 Task: Create a due date automation trigger when advanced on, 2 hours before a card is due add dates starting in between 1 and 5 days.
Action: Mouse moved to (947, 69)
Screenshot: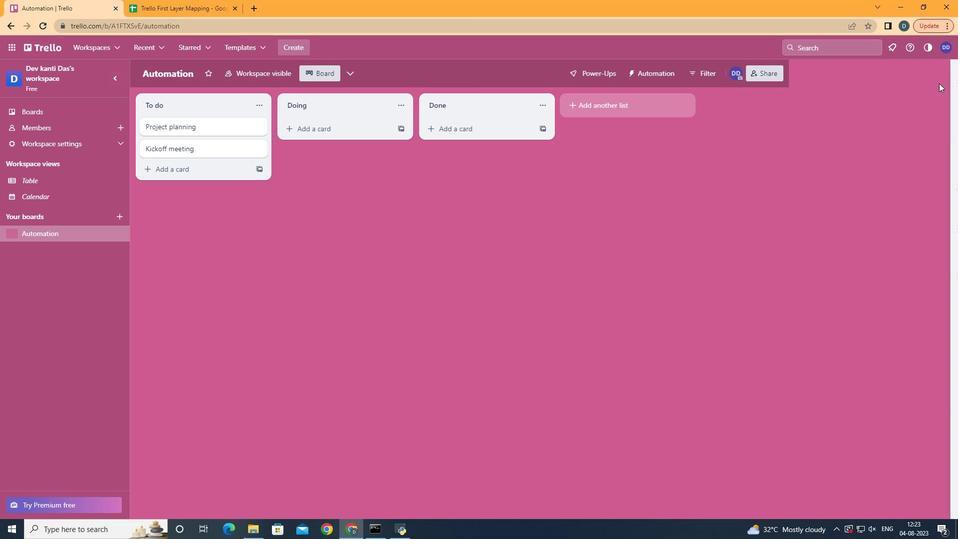 
Action: Mouse pressed left at (947, 69)
Screenshot: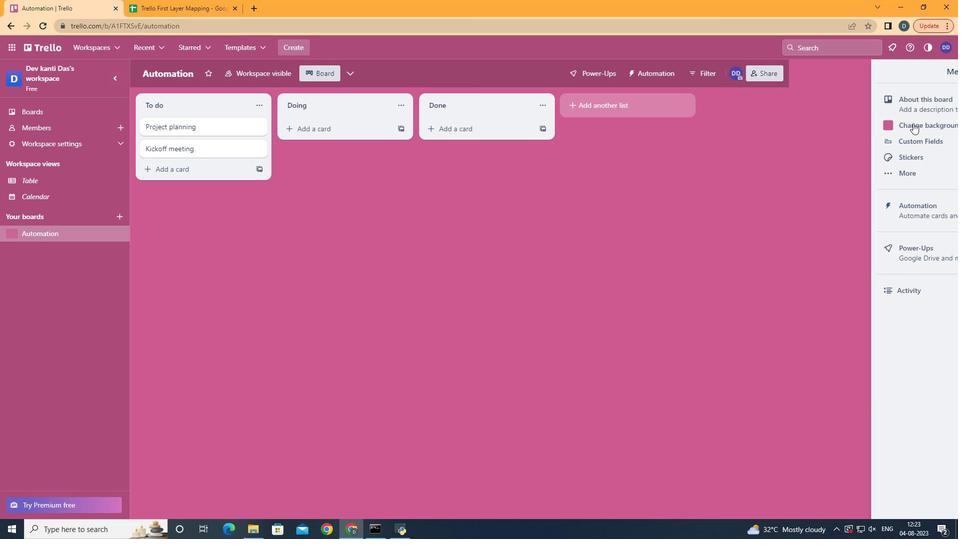 
Action: Mouse moved to (862, 211)
Screenshot: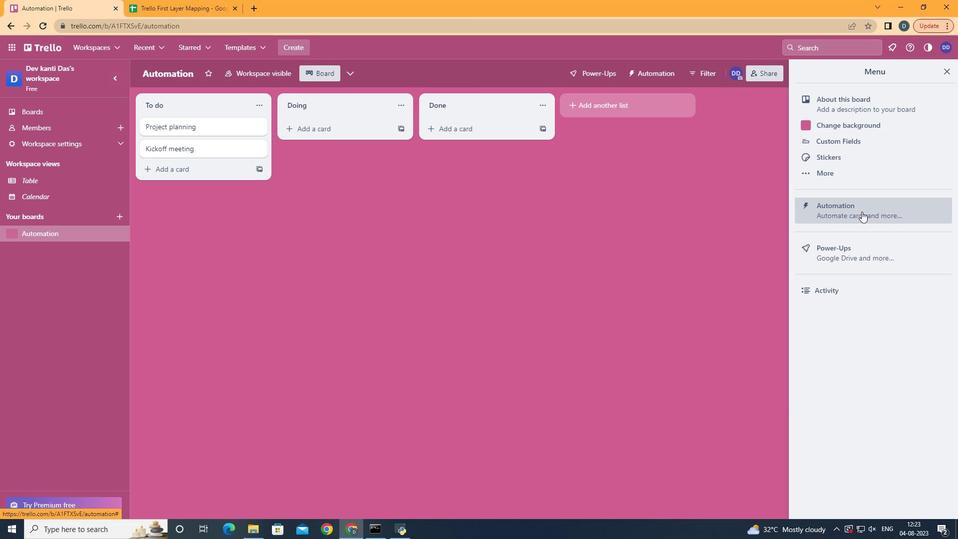 
Action: Mouse pressed left at (862, 211)
Screenshot: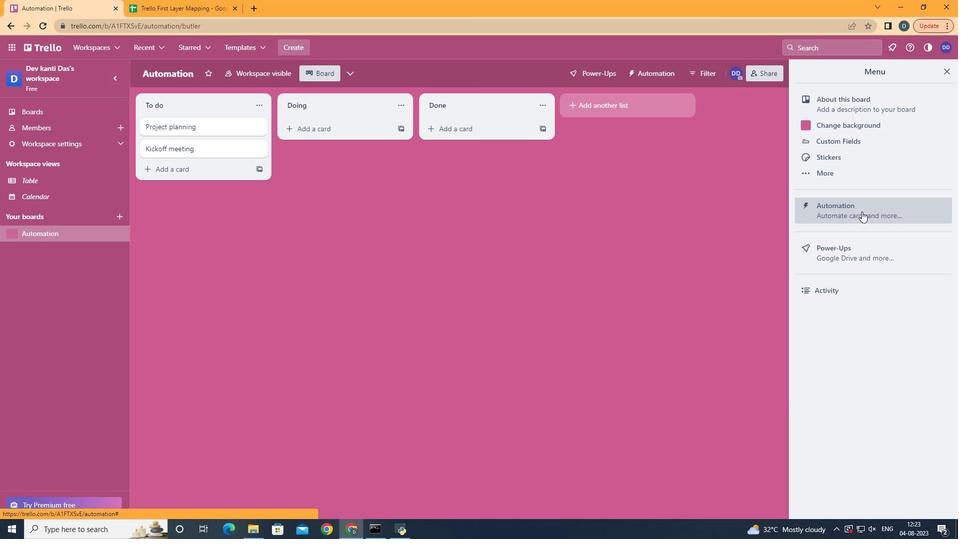 
Action: Mouse moved to (207, 196)
Screenshot: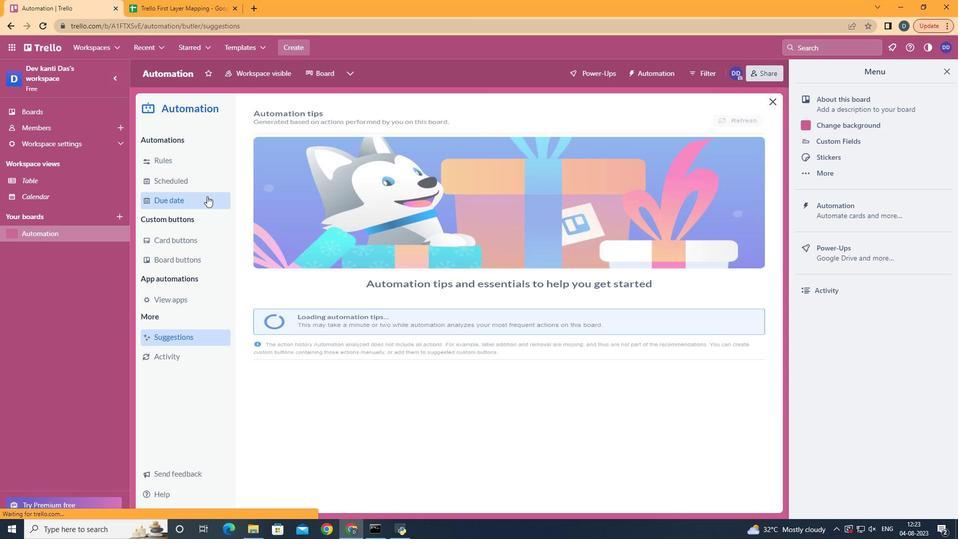 
Action: Mouse pressed left at (207, 196)
Screenshot: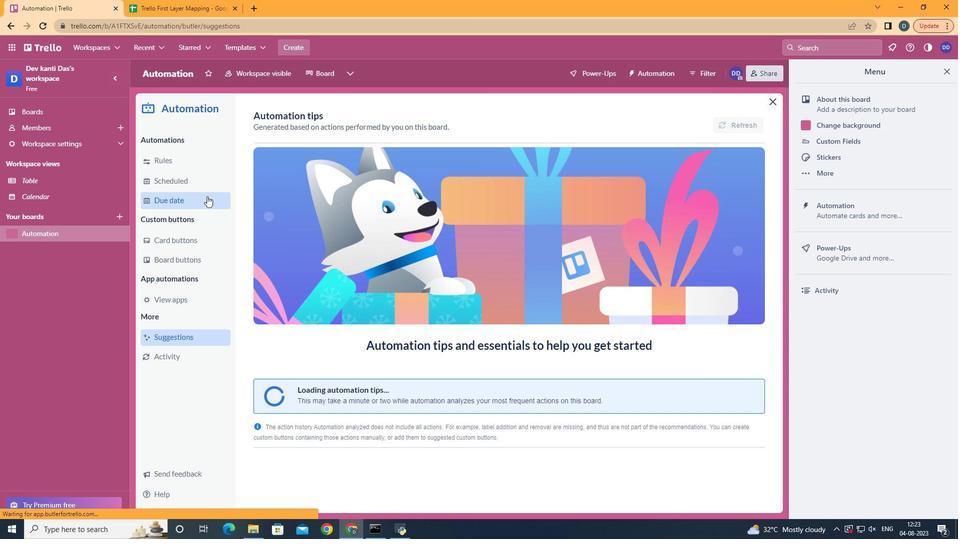 
Action: Mouse moved to (714, 121)
Screenshot: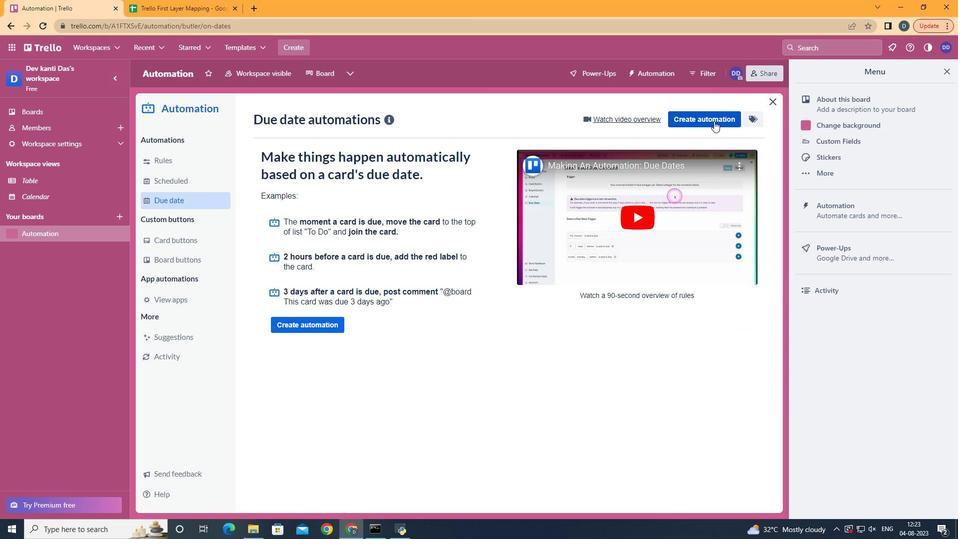 
Action: Mouse pressed left at (714, 121)
Screenshot: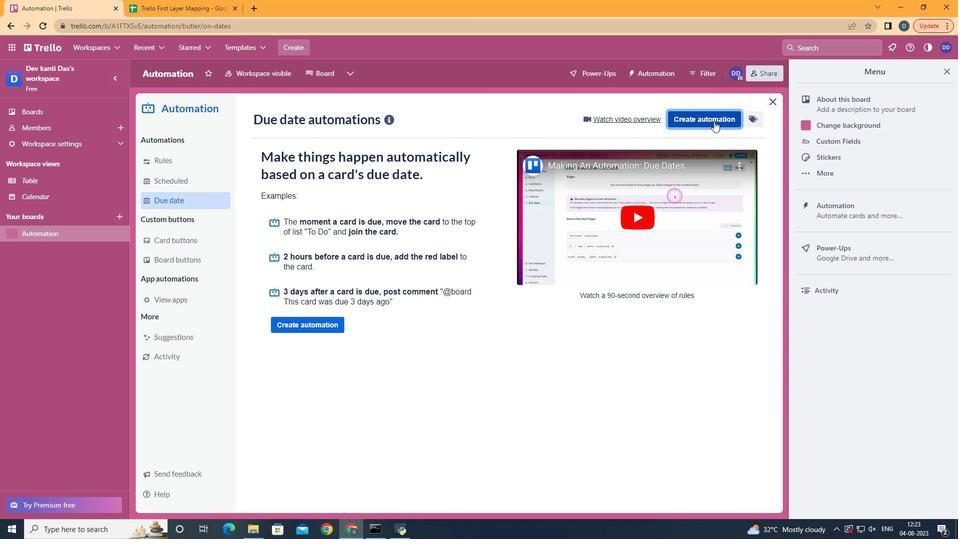 
Action: Mouse moved to (554, 206)
Screenshot: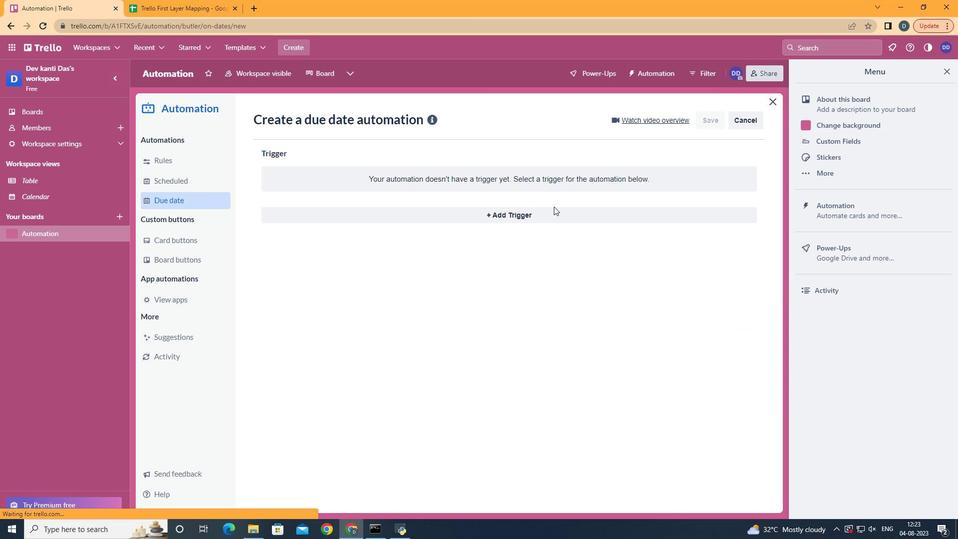 
Action: Mouse pressed left at (554, 206)
Screenshot: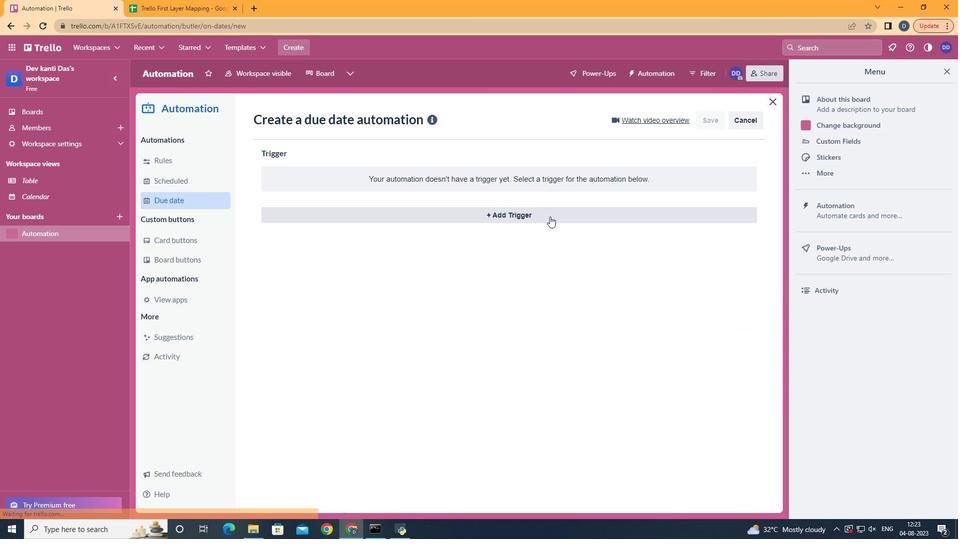 
Action: Mouse moved to (550, 216)
Screenshot: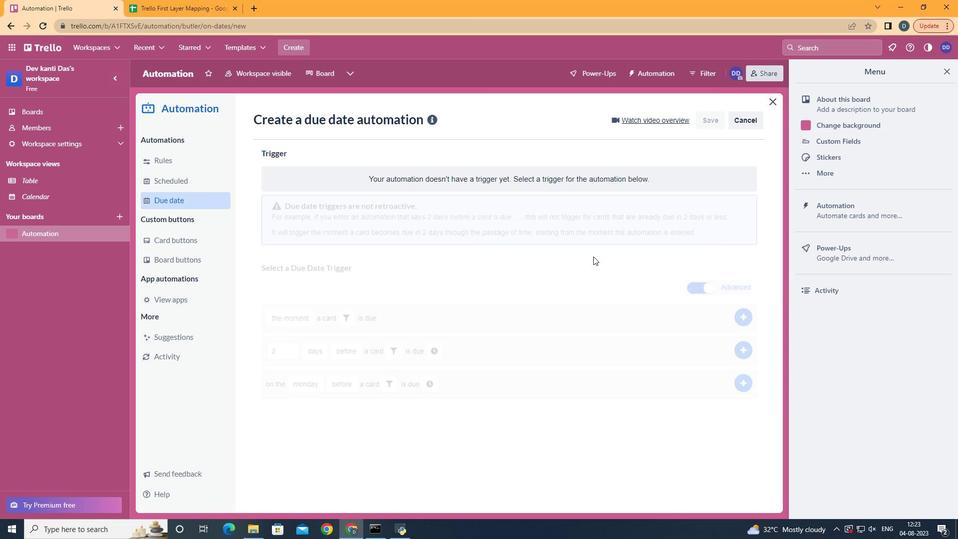 
Action: Mouse pressed left at (550, 216)
Screenshot: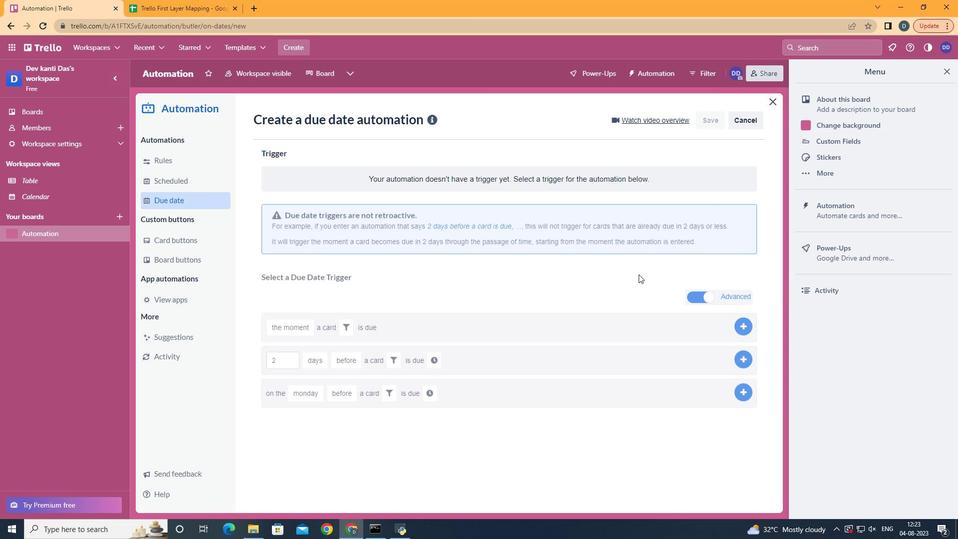 
Action: Mouse moved to (317, 429)
Screenshot: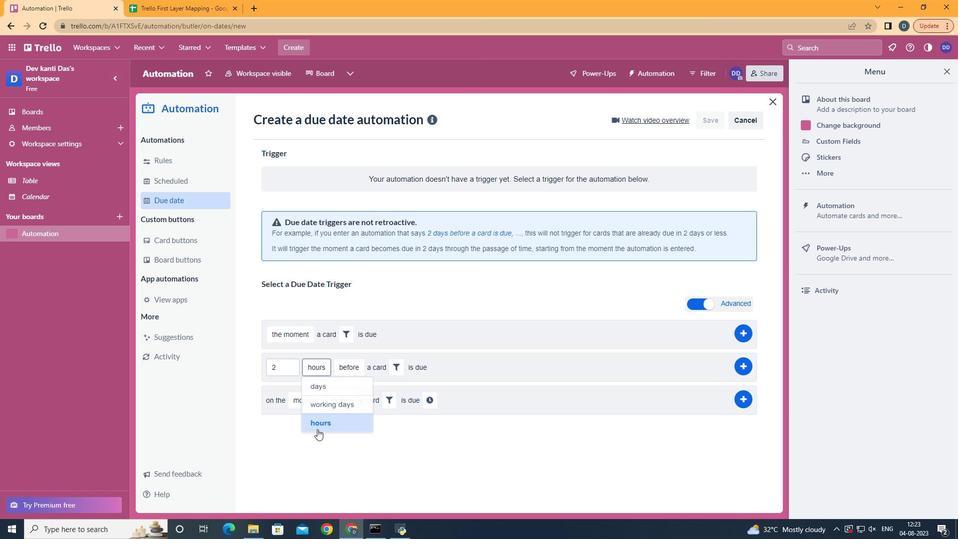 
Action: Mouse pressed left at (317, 429)
Screenshot: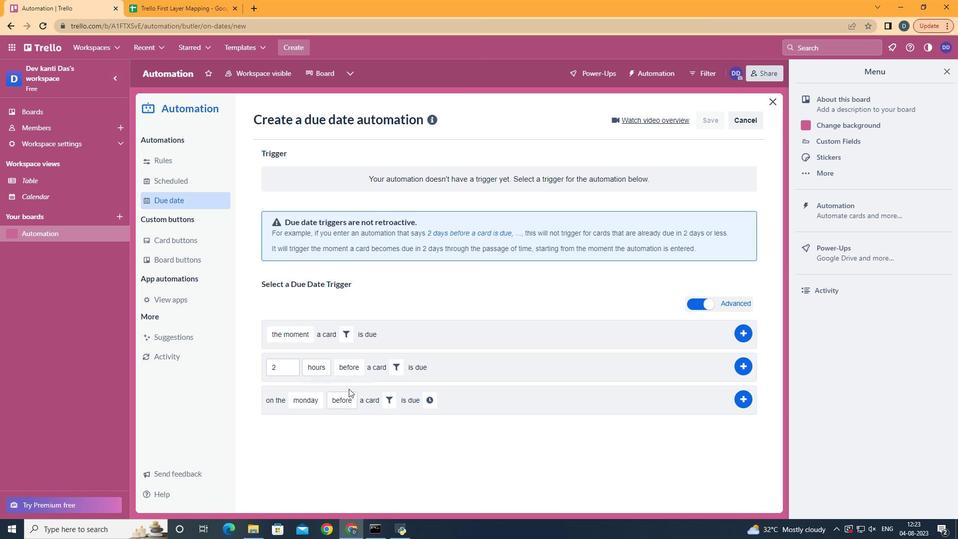 
Action: Mouse moved to (349, 382)
Screenshot: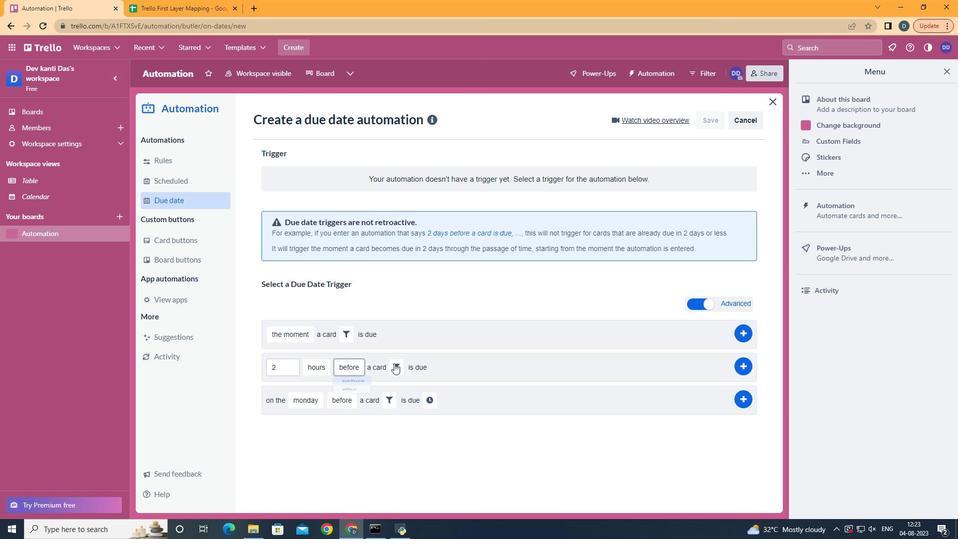 
Action: Mouse pressed left at (349, 382)
Screenshot: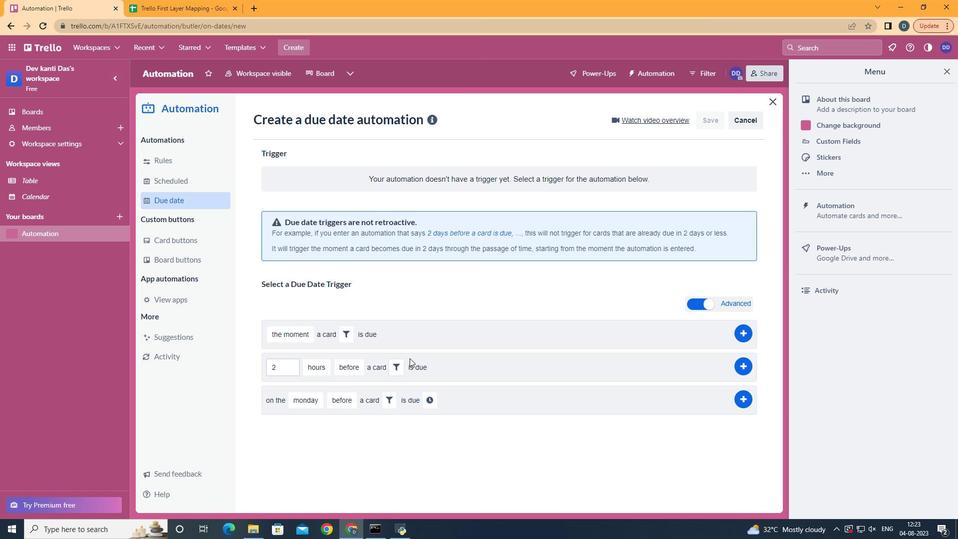 
Action: Mouse moved to (399, 368)
Screenshot: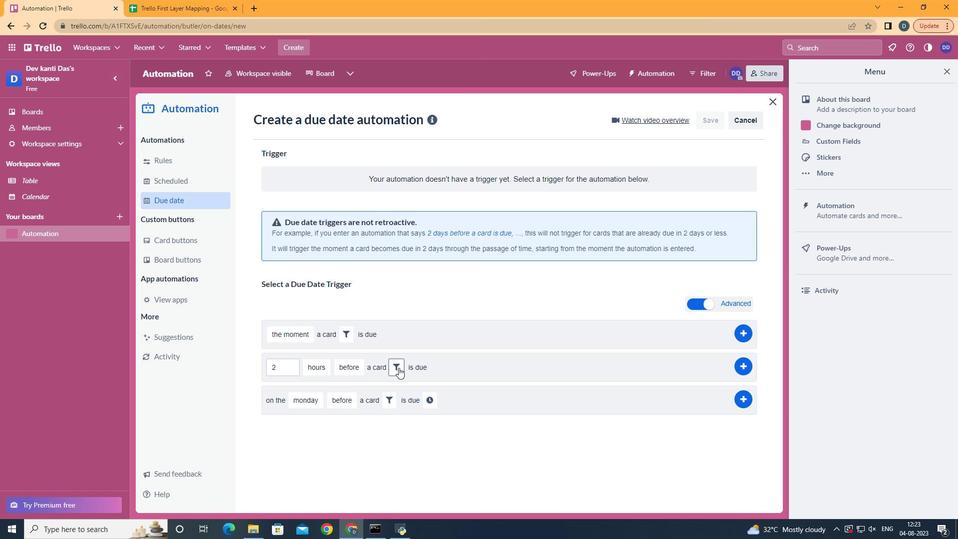 
Action: Mouse pressed left at (399, 368)
Screenshot: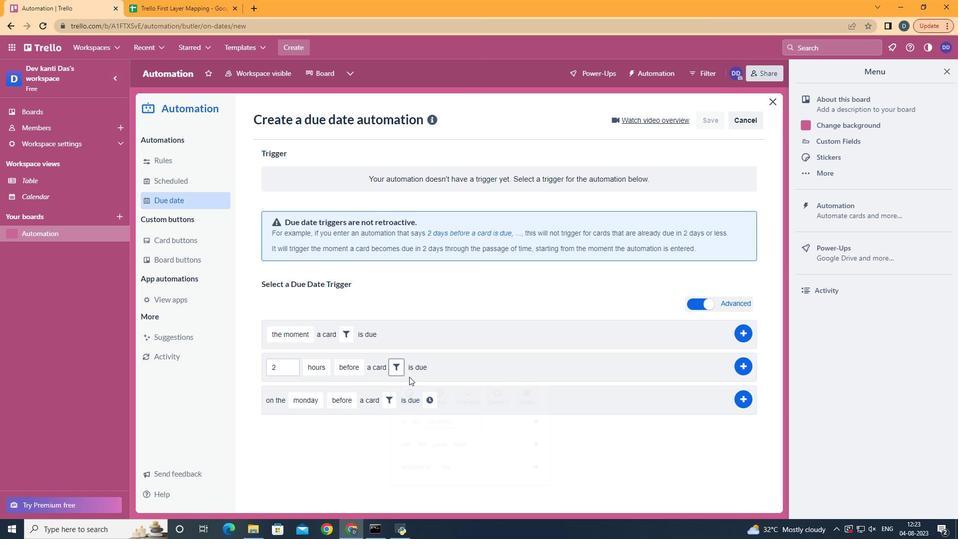 
Action: Mouse moved to (455, 398)
Screenshot: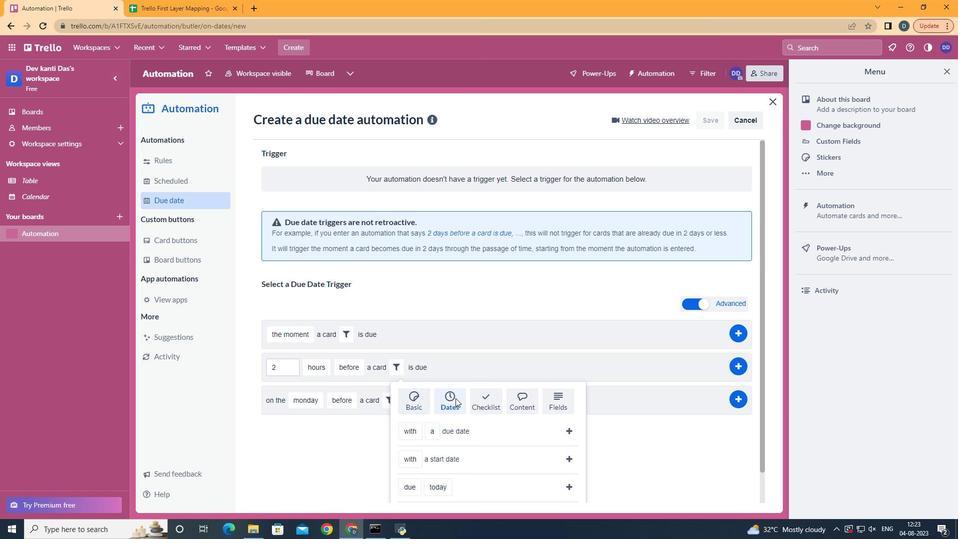 
Action: Mouse pressed left at (455, 398)
Screenshot: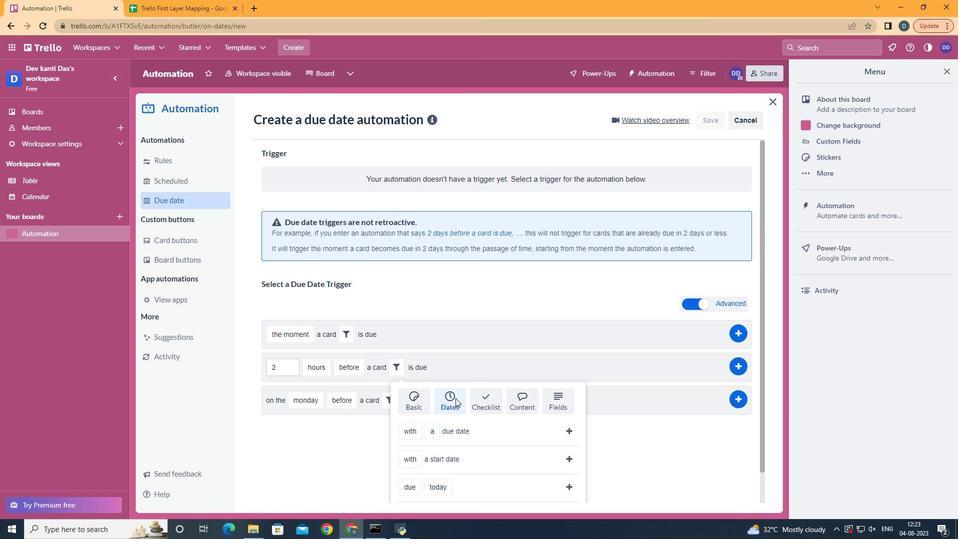 
Action: Mouse scrolled (455, 398) with delta (0, 0)
Screenshot: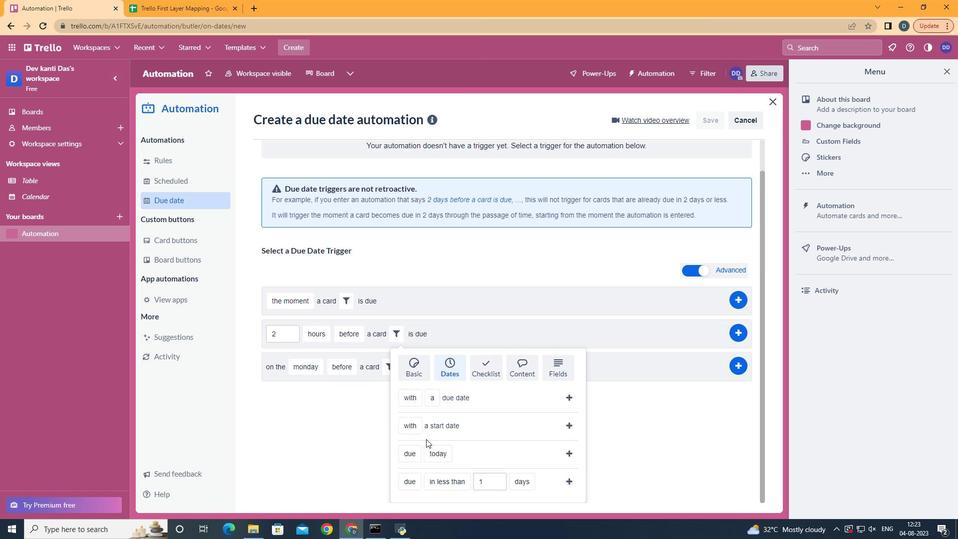 
Action: Mouse scrolled (455, 398) with delta (0, 0)
Screenshot: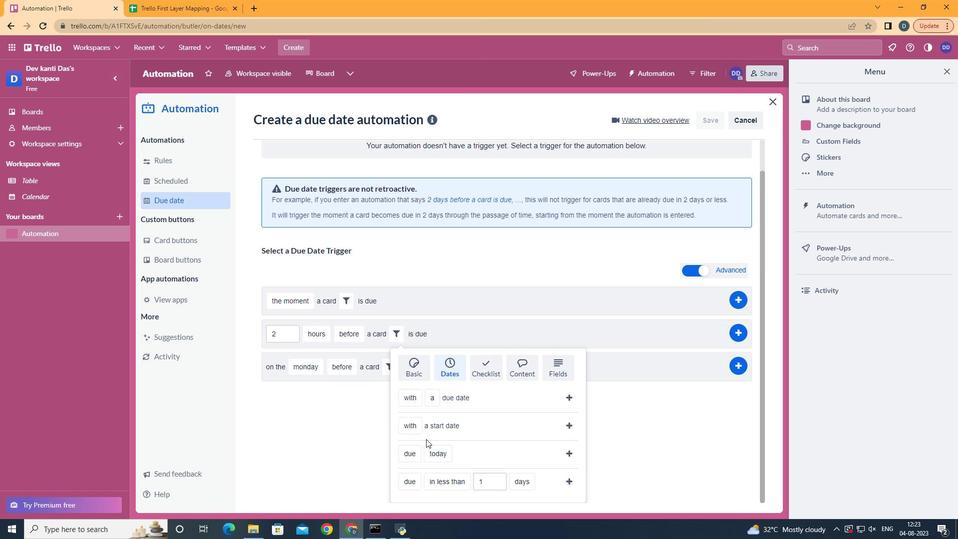 
Action: Mouse scrolled (455, 398) with delta (0, 0)
Screenshot: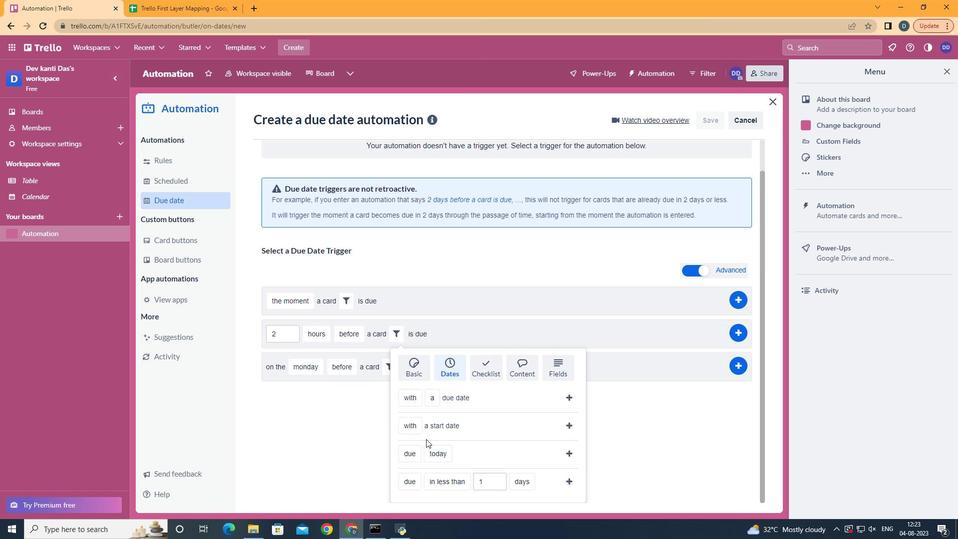 
Action: Mouse scrolled (455, 398) with delta (0, 0)
Screenshot: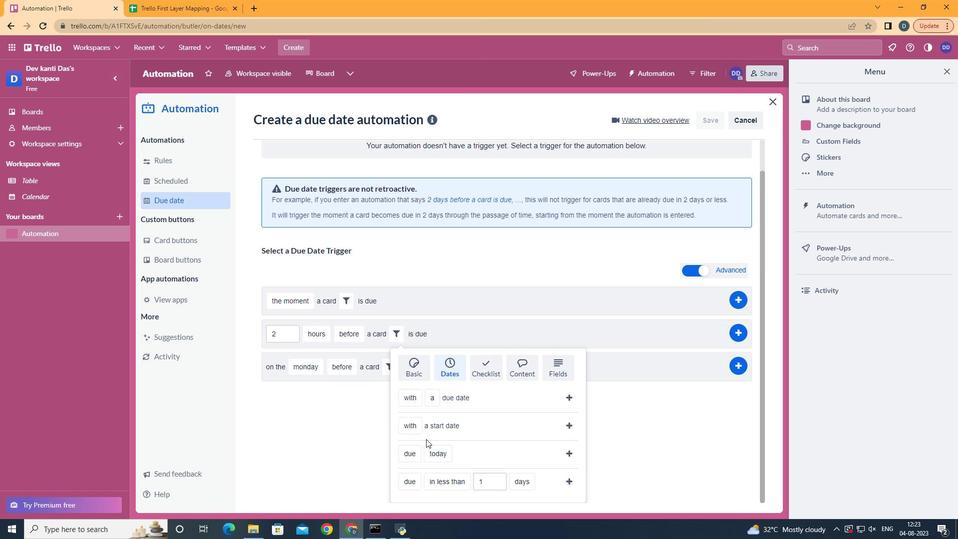 
Action: Mouse moved to (421, 463)
Screenshot: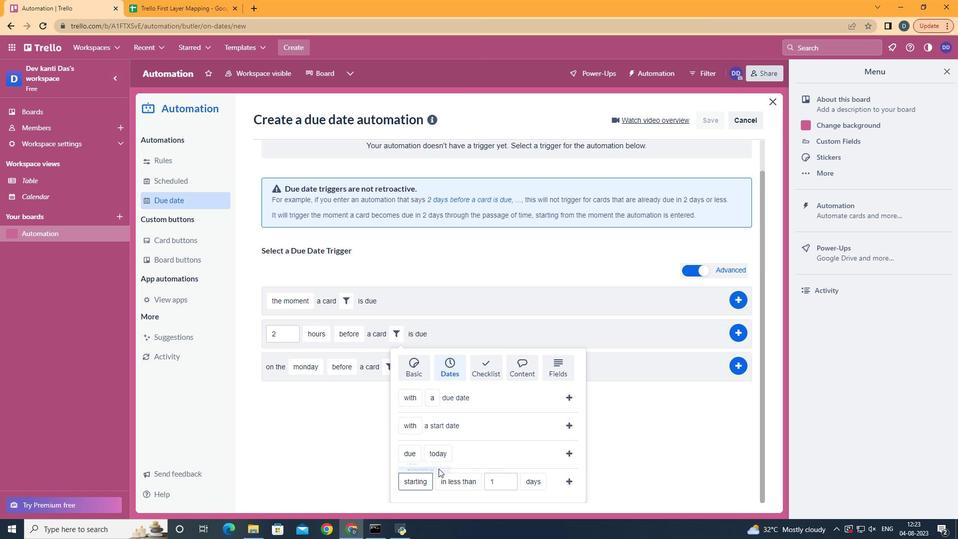 
Action: Mouse pressed left at (421, 463)
Screenshot: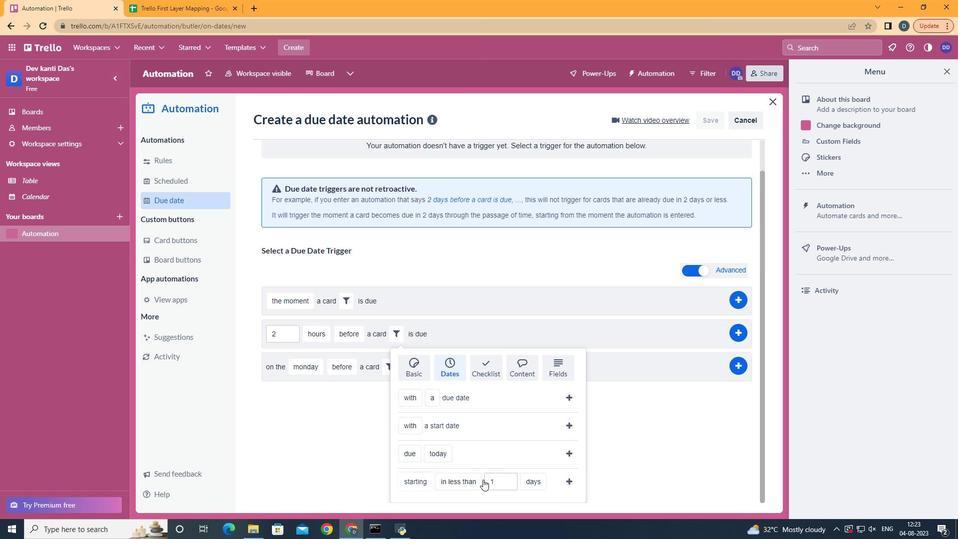 
Action: Mouse moved to (477, 466)
Screenshot: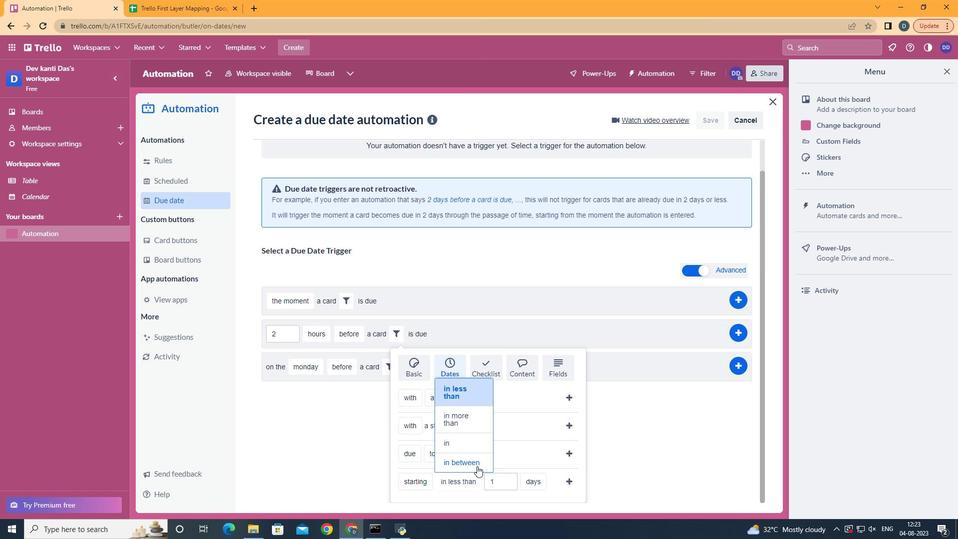 
Action: Mouse pressed left at (477, 466)
Screenshot: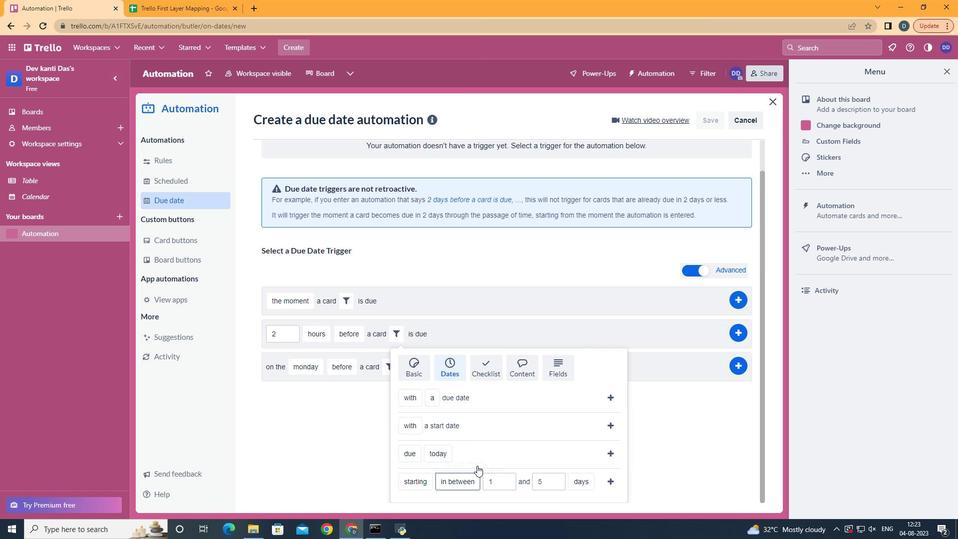 
Action: Mouse moved to (591, 444)
Screenshot: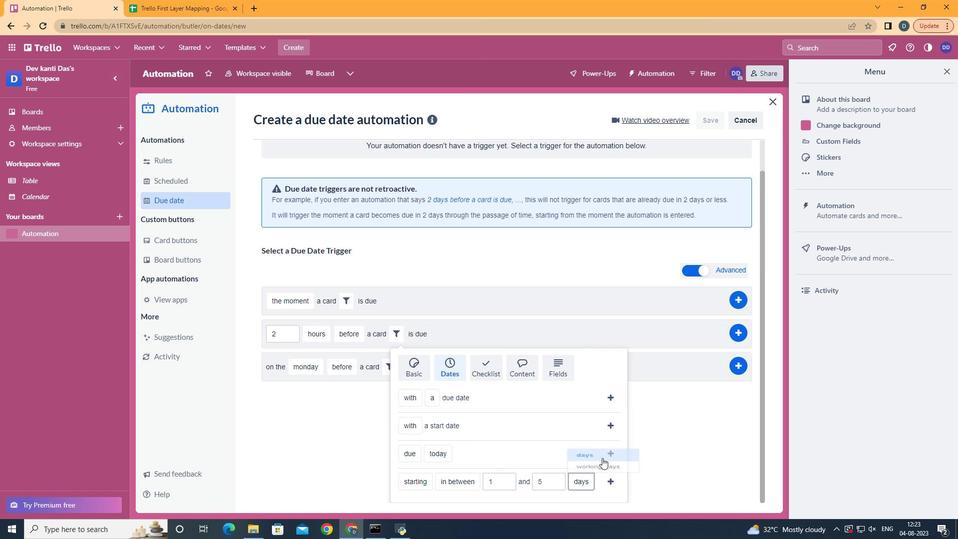 
Action: Mouse pressed left at (591, 444)
Screenshot: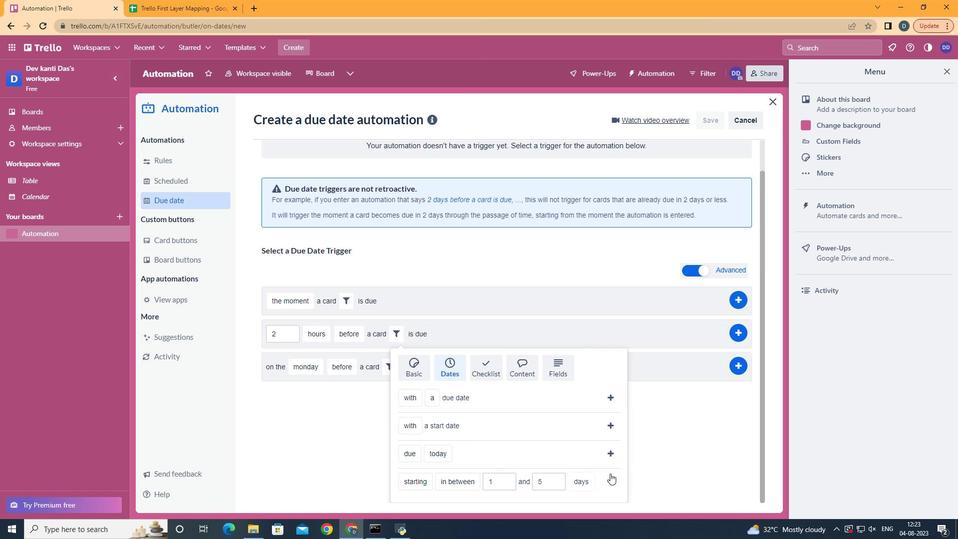 
Action: Mouse moved to (611, 479)
Screenshot: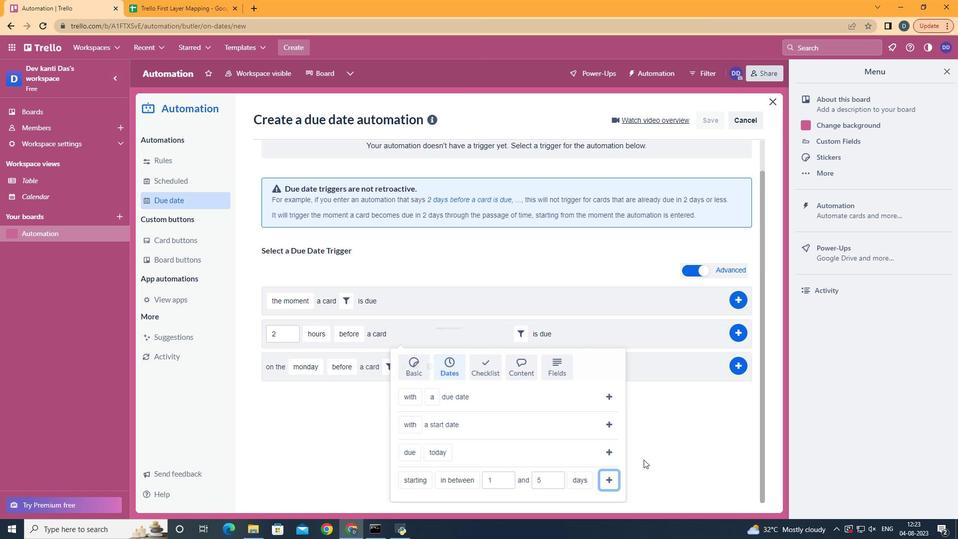 
Action: Mouse pressed left at (611, 479)
Screenshot: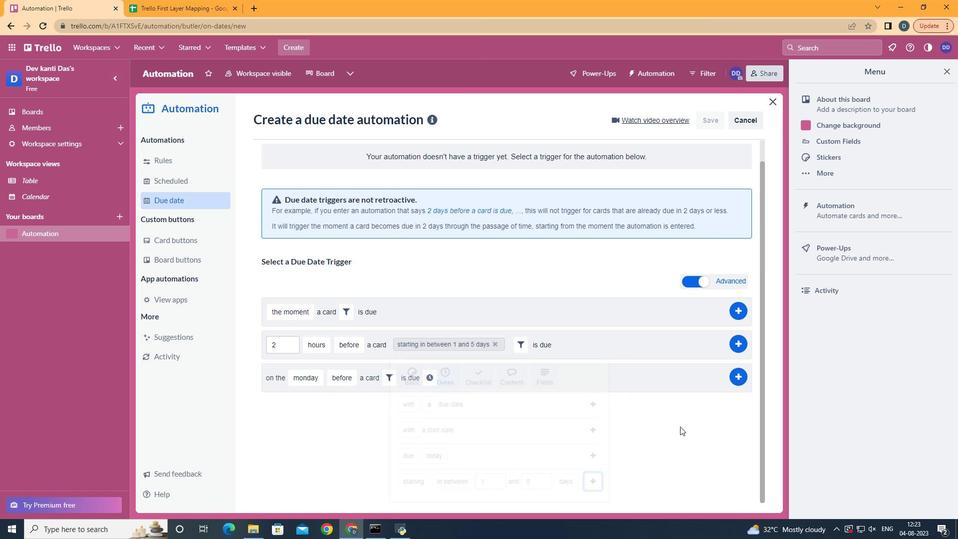 
Action: Mouse moved to (745, 372)
Screenshot: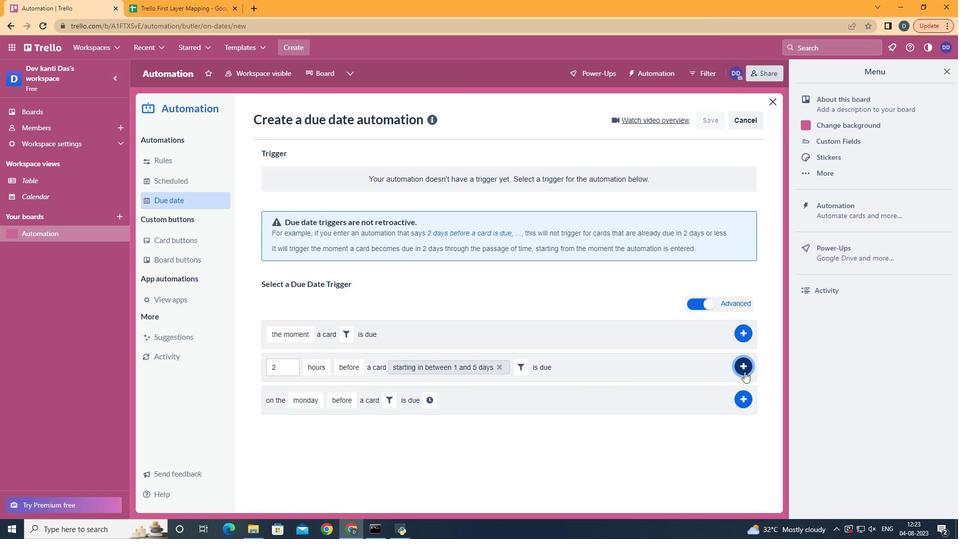 
Action: Mouse pressed left at (745, 372)
Screenshot: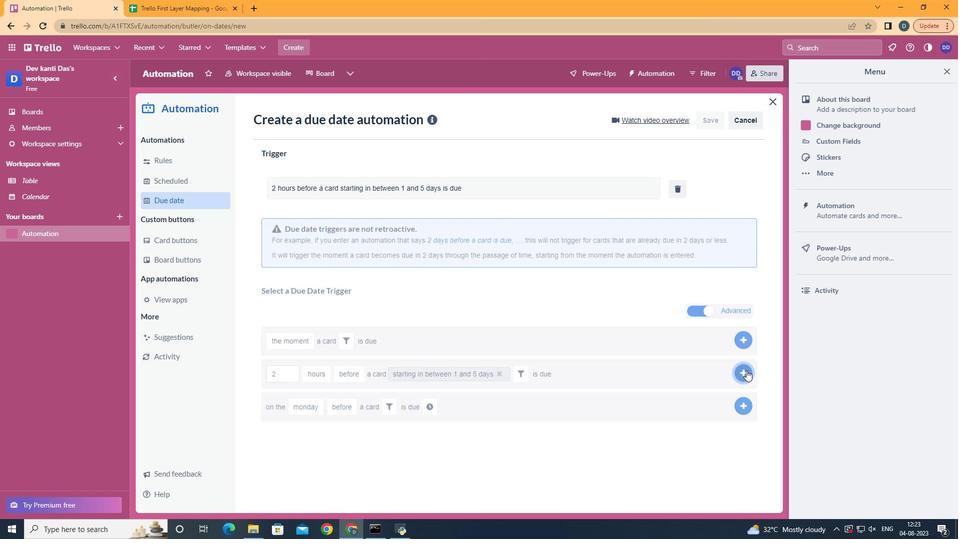 
Action: Mouse moved to (491, 171)
Screenshot: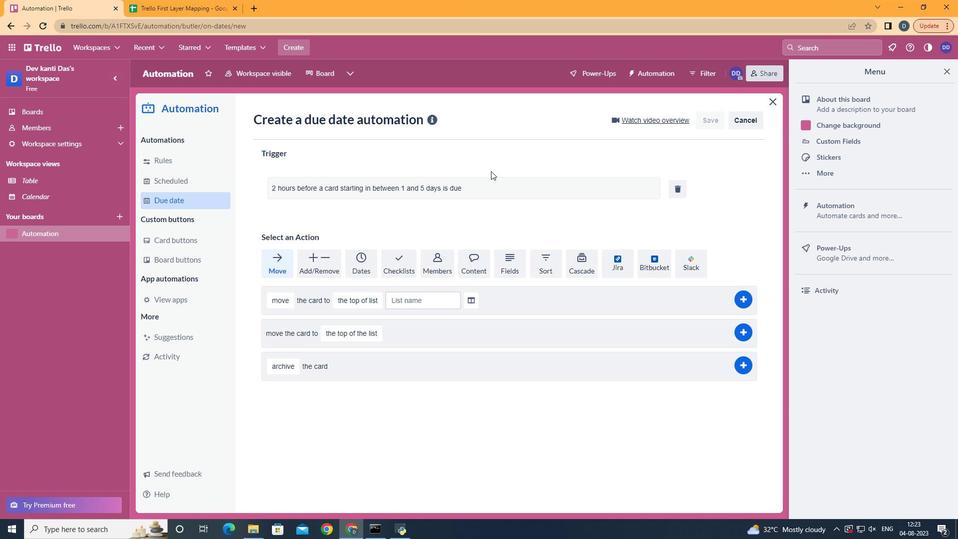 
